 Task: Add Babo Botanicals Eucalyptus Remedy Plant Based Shampoo Bubble Bath & Wash to the cart.
Action: Mouse moved to (840, 288)
Screenshot: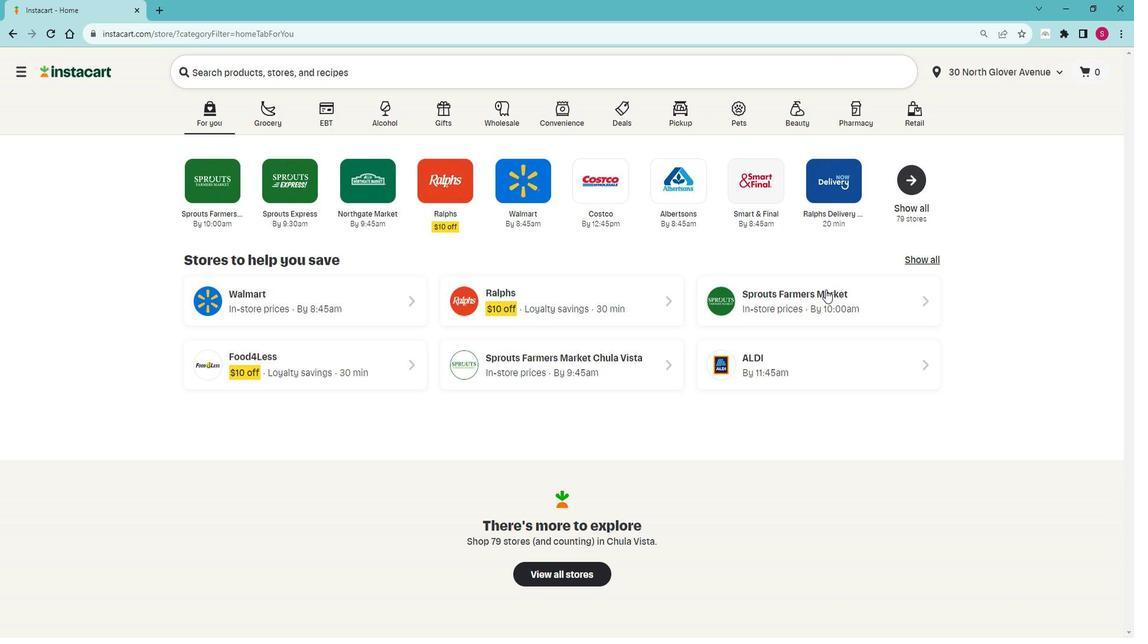 
Action: Mouse pressed left at (840, 288)
Screenshot: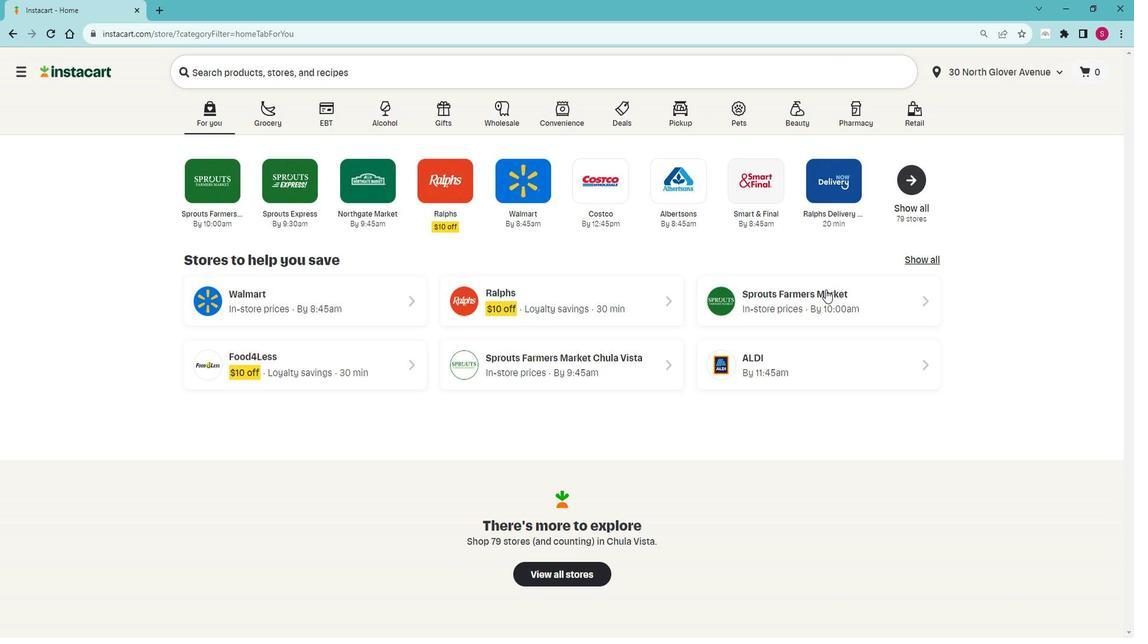 
Action: Mouse moved to (41, 463)
Screenshot: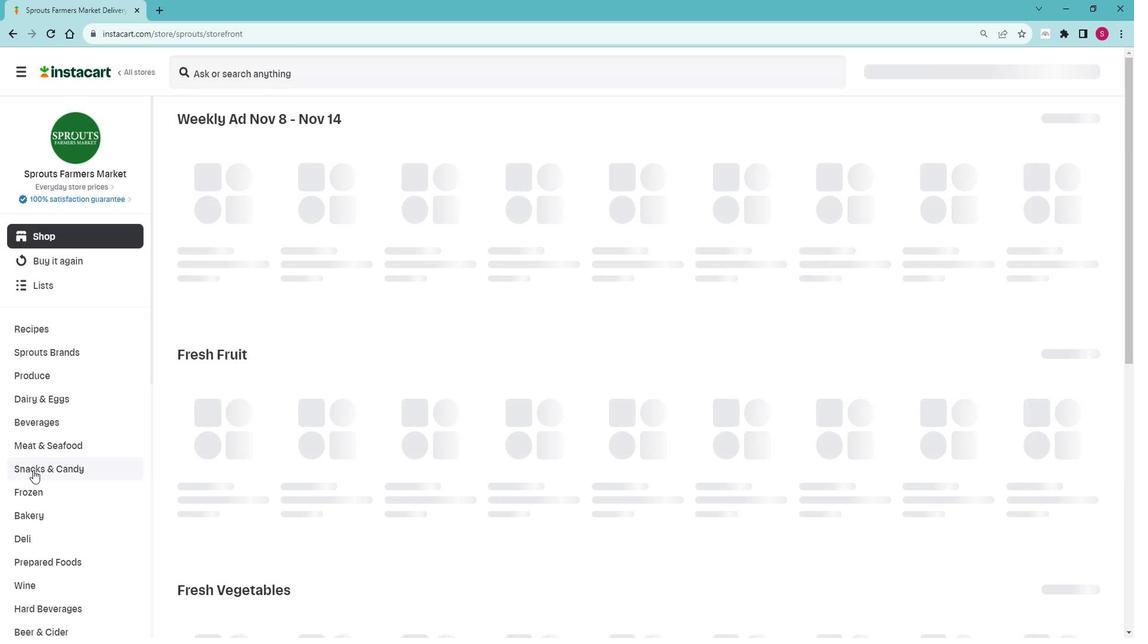 
Action: Mouse scrolled (41, 463) with delta (0, 0)
Screenshot: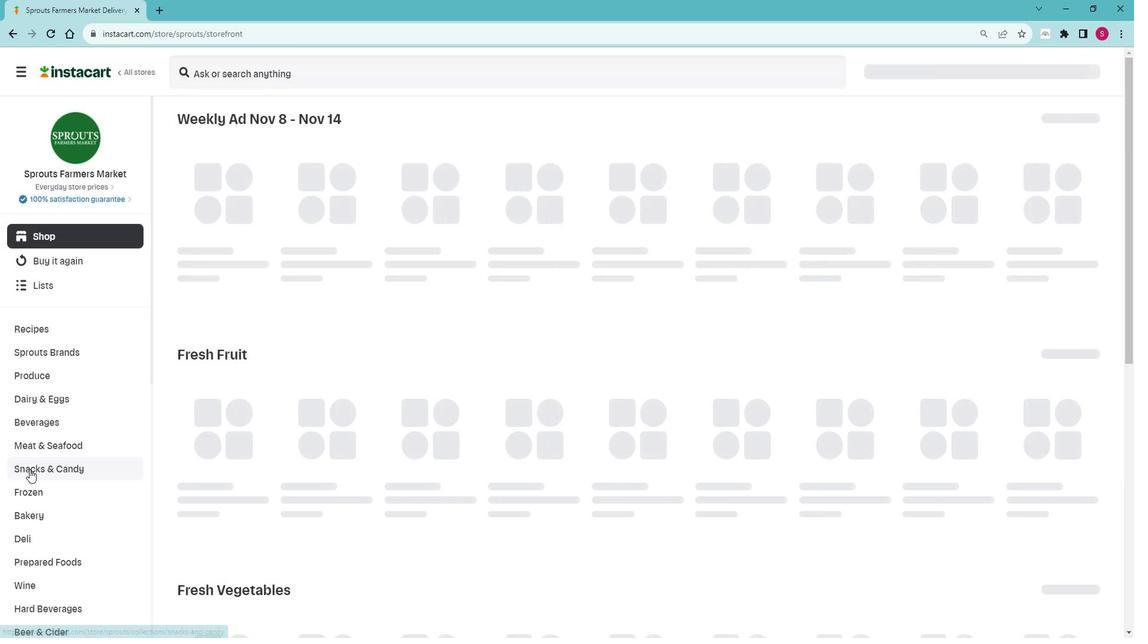 
Action: Mouse moved to (44, 467)
Screenshot: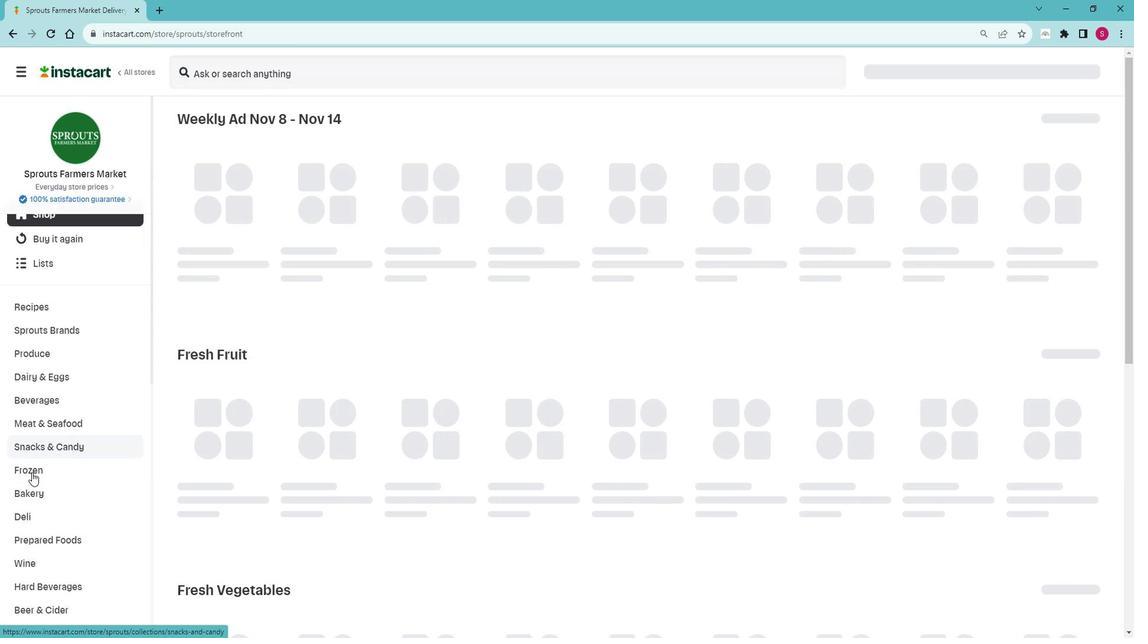 
Action: Mouse scrolled (44, 466) with delta (0, 0)
Screenshot: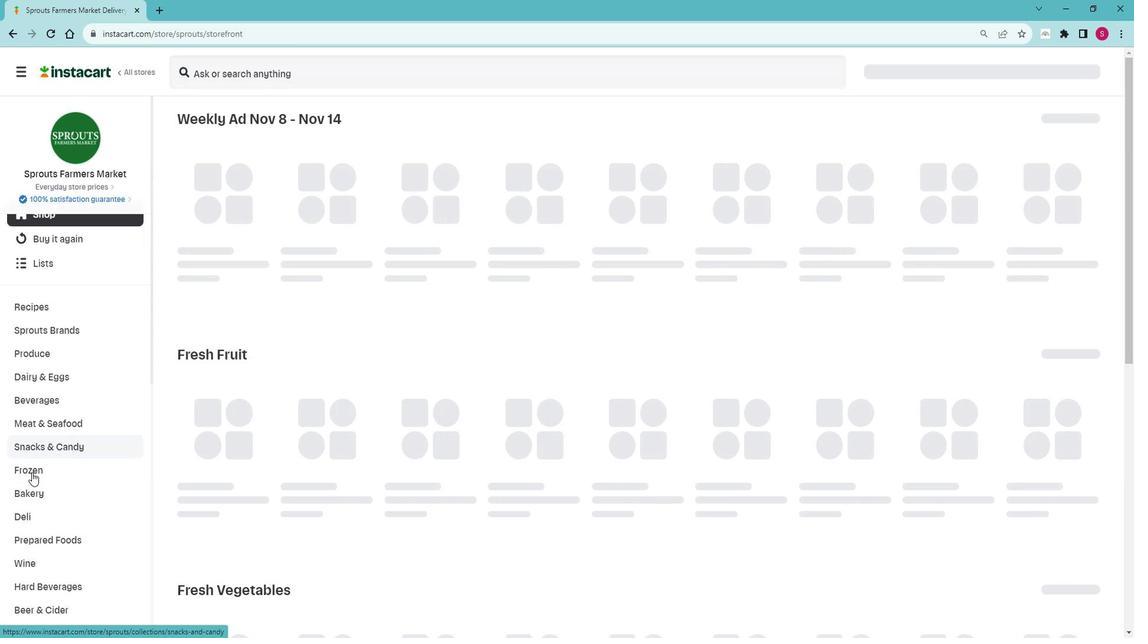 
Action: Mouse moved to (48, 469)
Screenshot: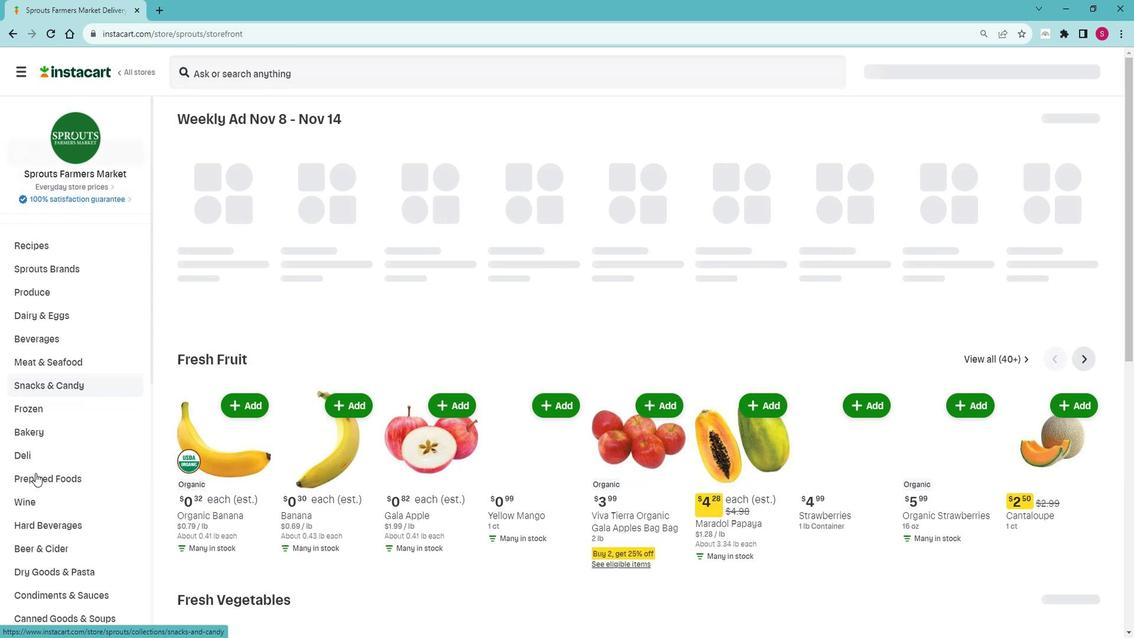 
Action: Mouse scrolled (48, 468) with delta (0, 0)
Screenshot: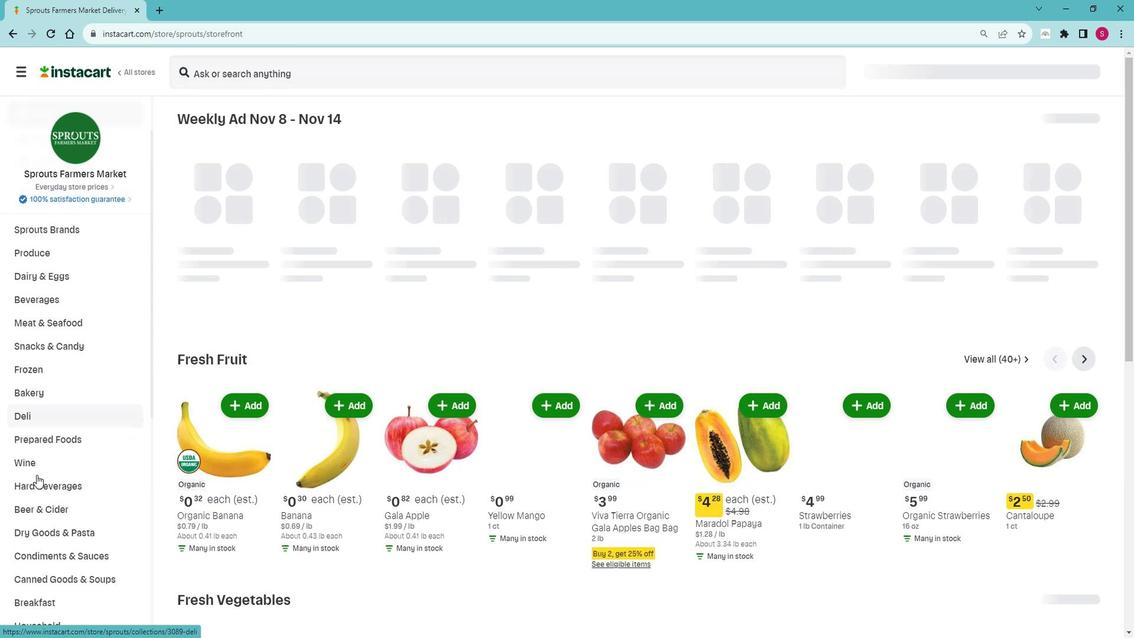 
Action: Mouse moved to (50, 471)
Screenshot: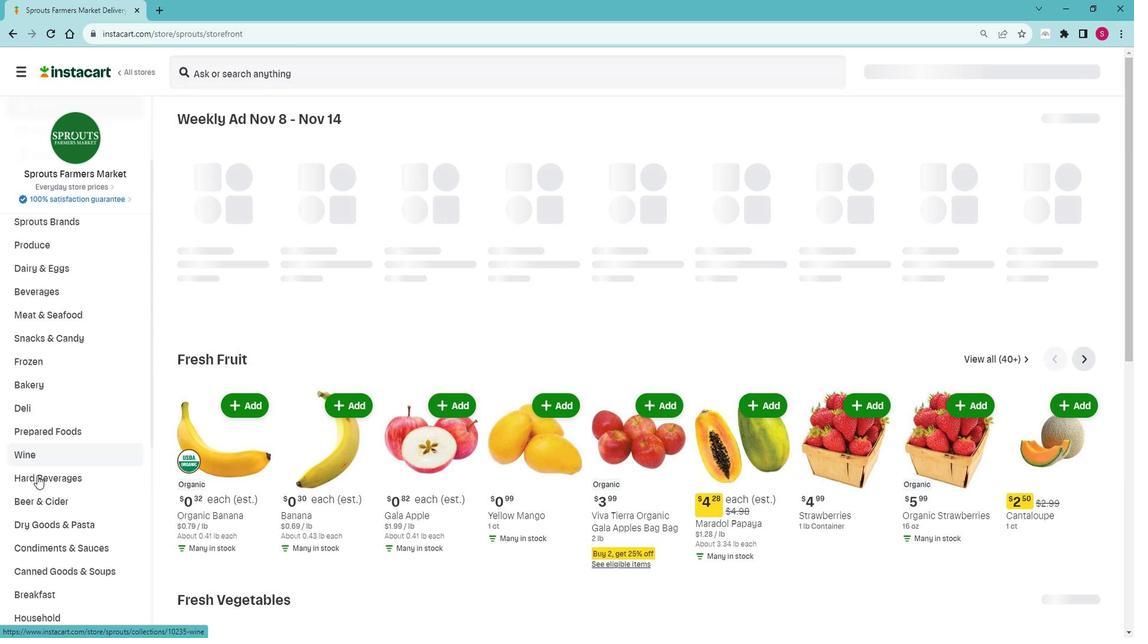 
Action: Mouse scrolled (50, 471) with delta (0, 0)
Screenshot: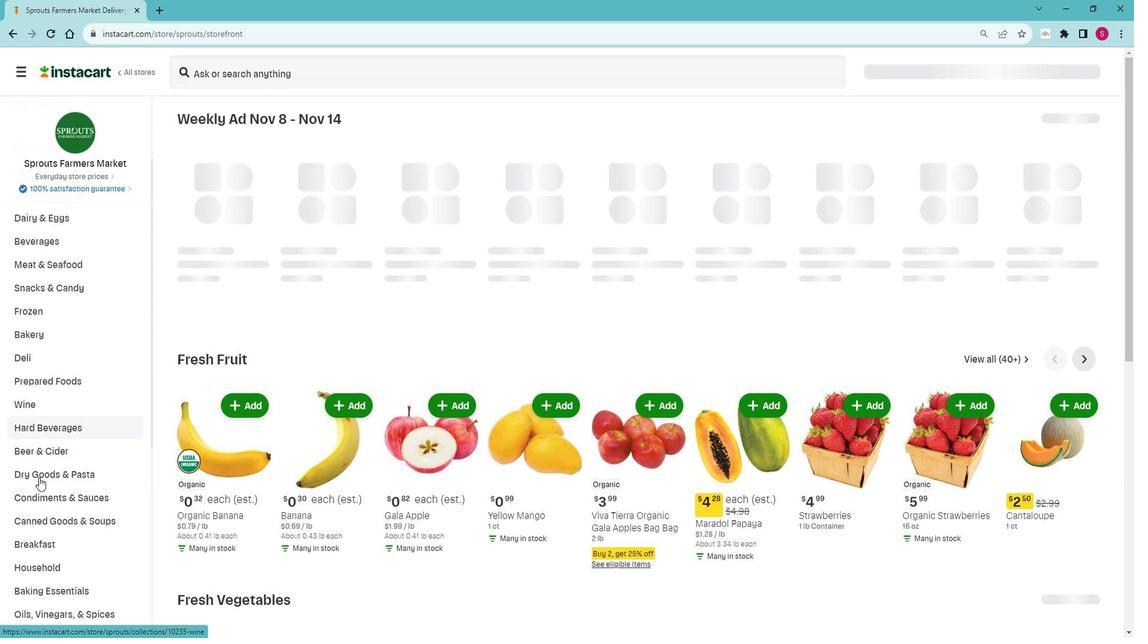
Action: Mouse moved to (52, 471)
Screenshot: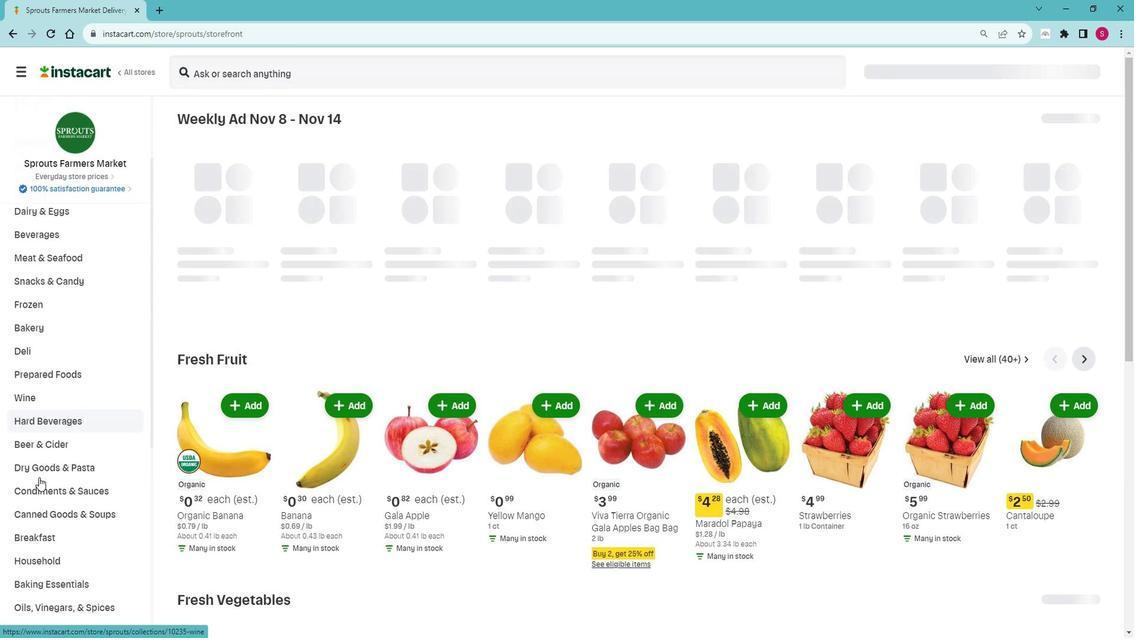 
Action: Mouse scrolled (52, 471) with delta (0, 0)
Screenshot: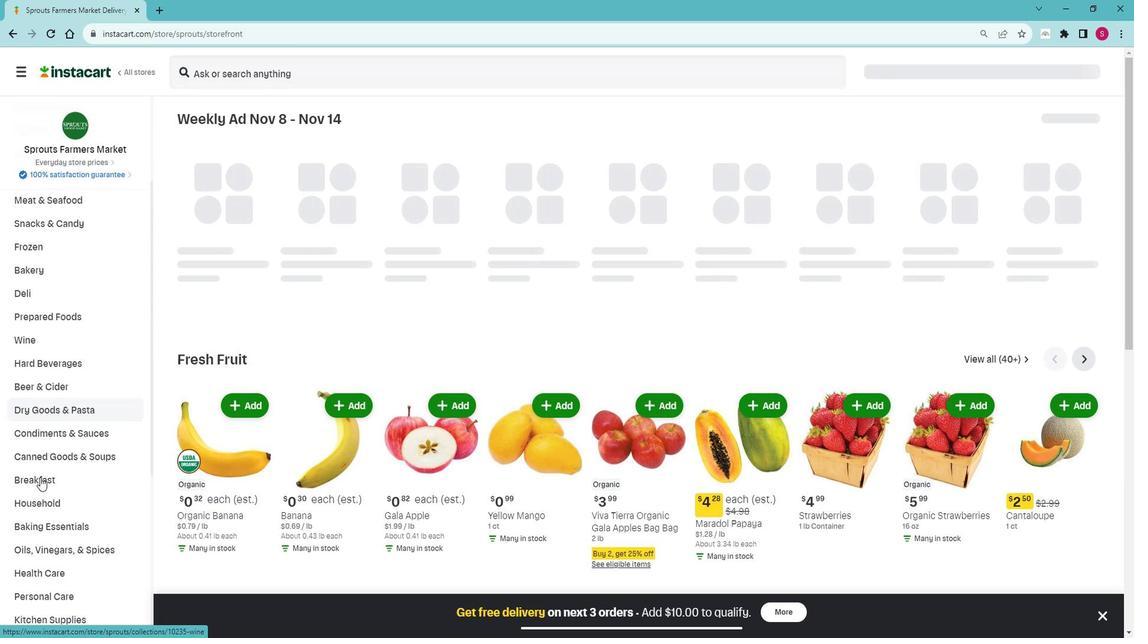 
Action: Mouse moved to (54, 473)
Screenshot: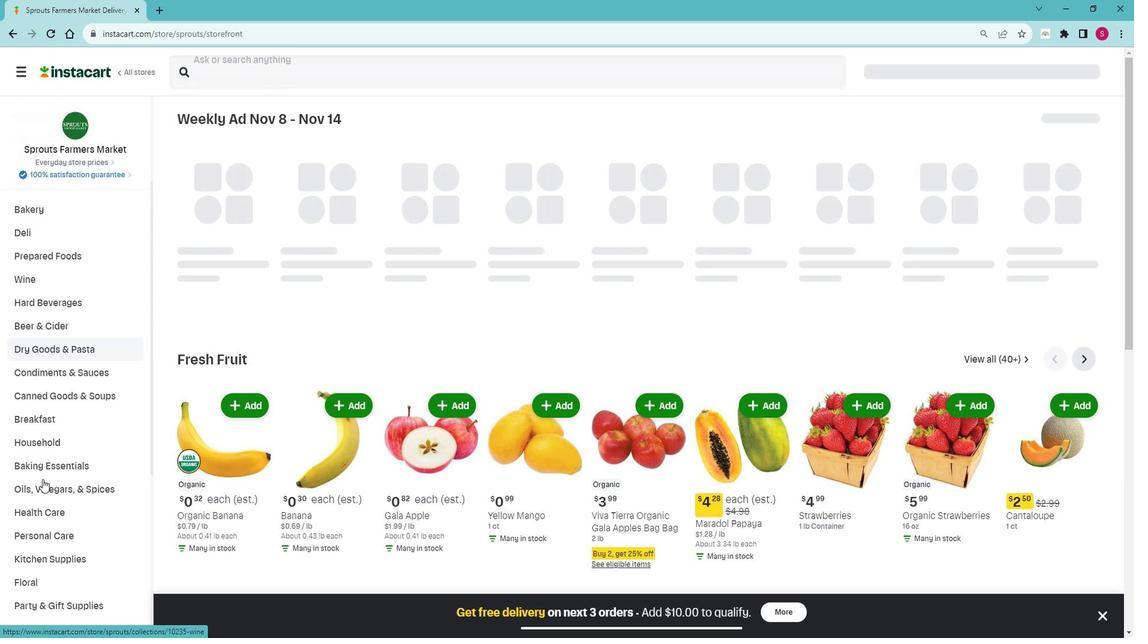 
Action: Mouse scrolled (54, 472) with delta (0, 0)
Screenshot: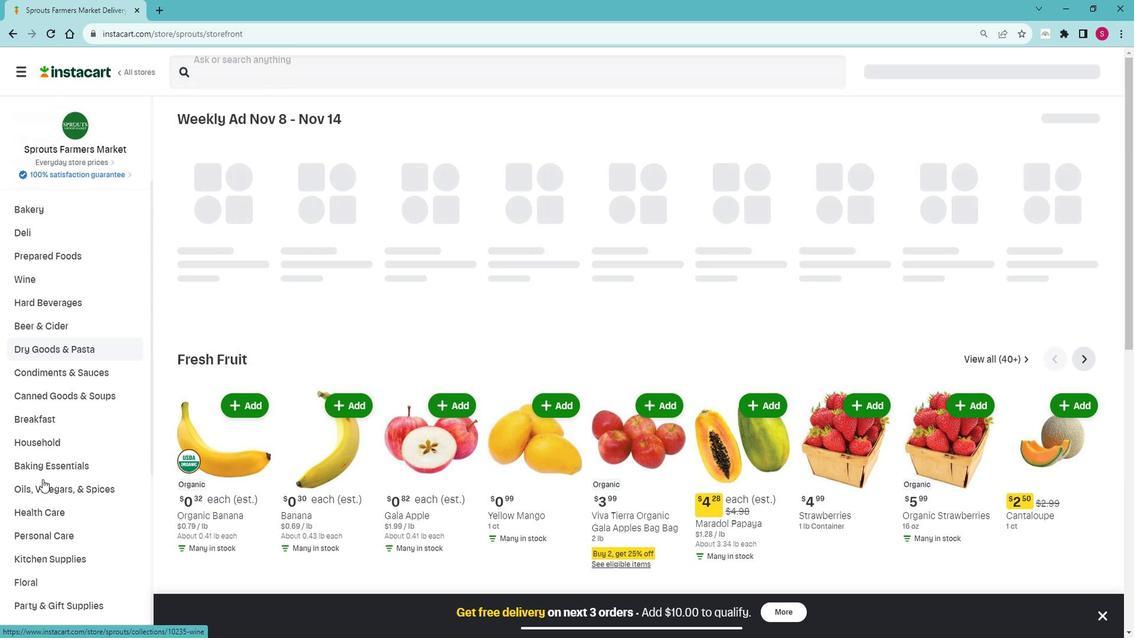 
Action: Mouse moved to (81, 468)
Screenshot: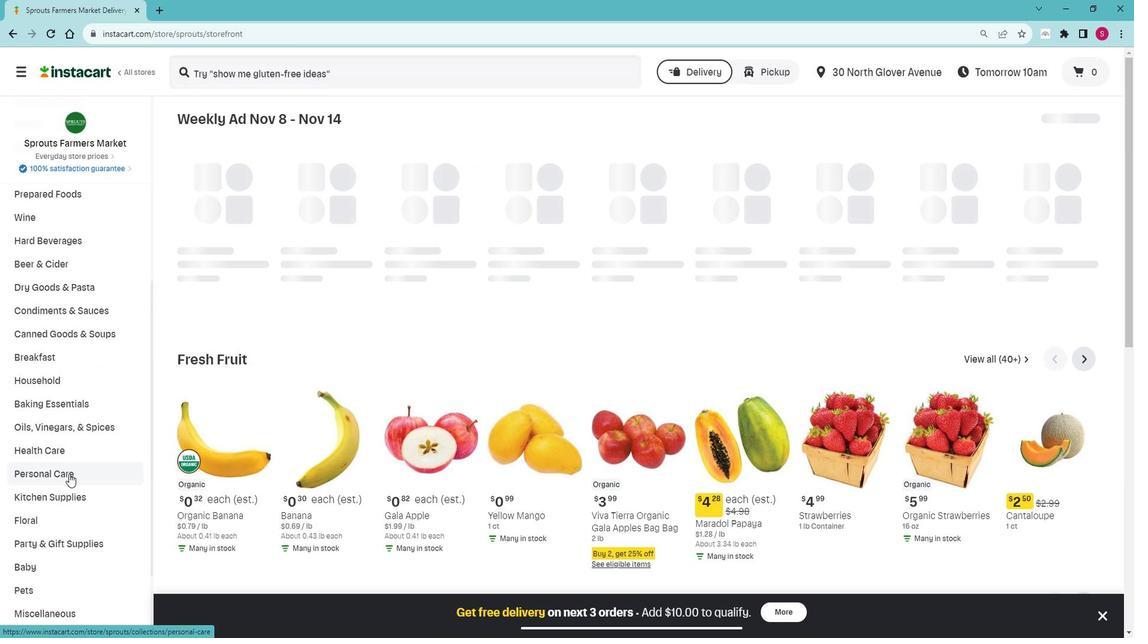 
Action: Mouse pressed left at (81, 468)
Screenshot: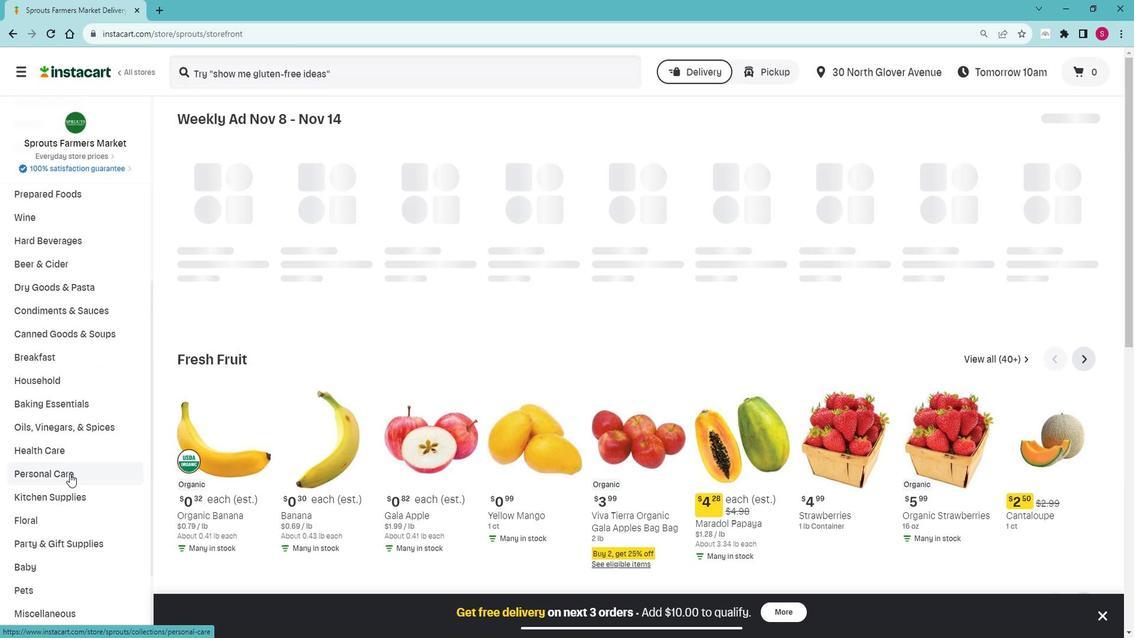 
Action: Mouse moved to (76, 491)
Screenshot: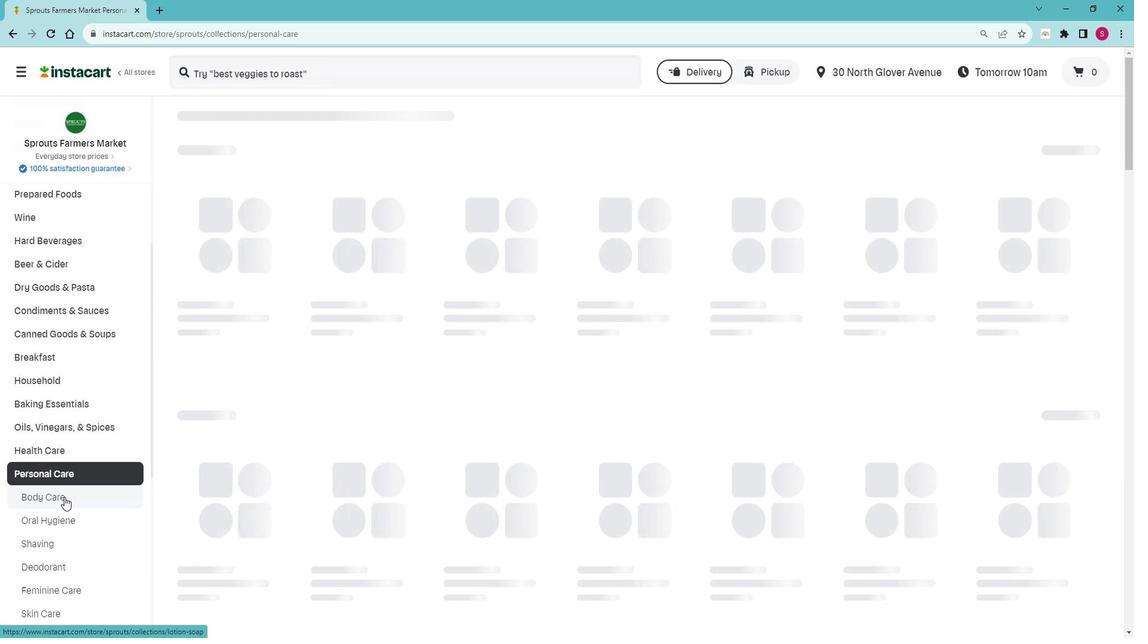 
Action: Mouse pressed left at (76, 491)
Screenshot: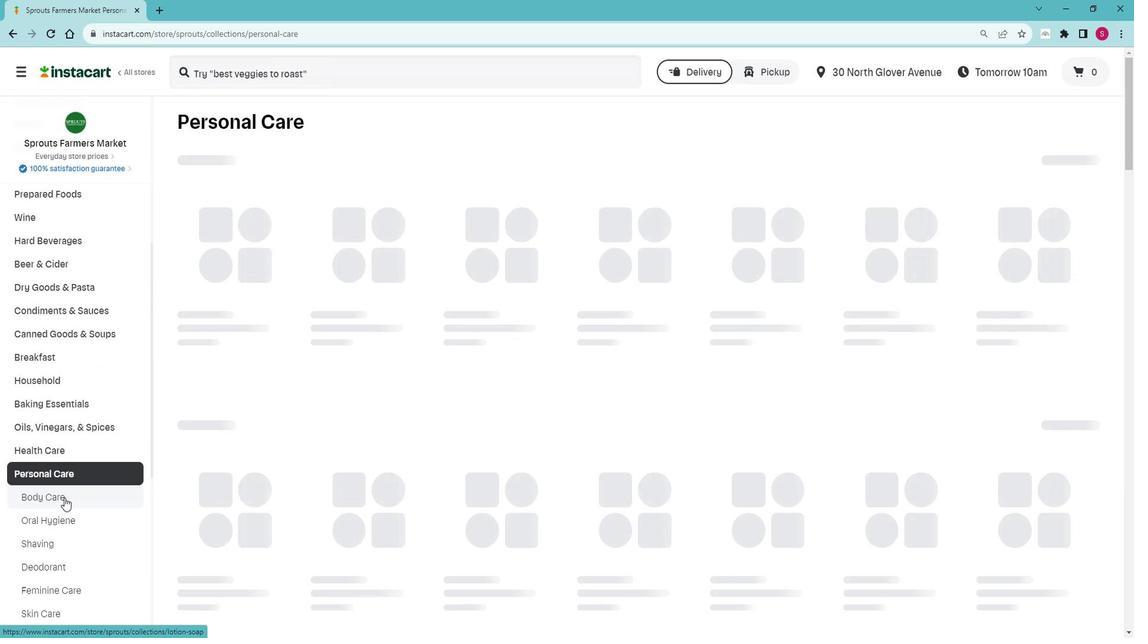 
Action: Mouse moved to (476, 175)
Screenshot: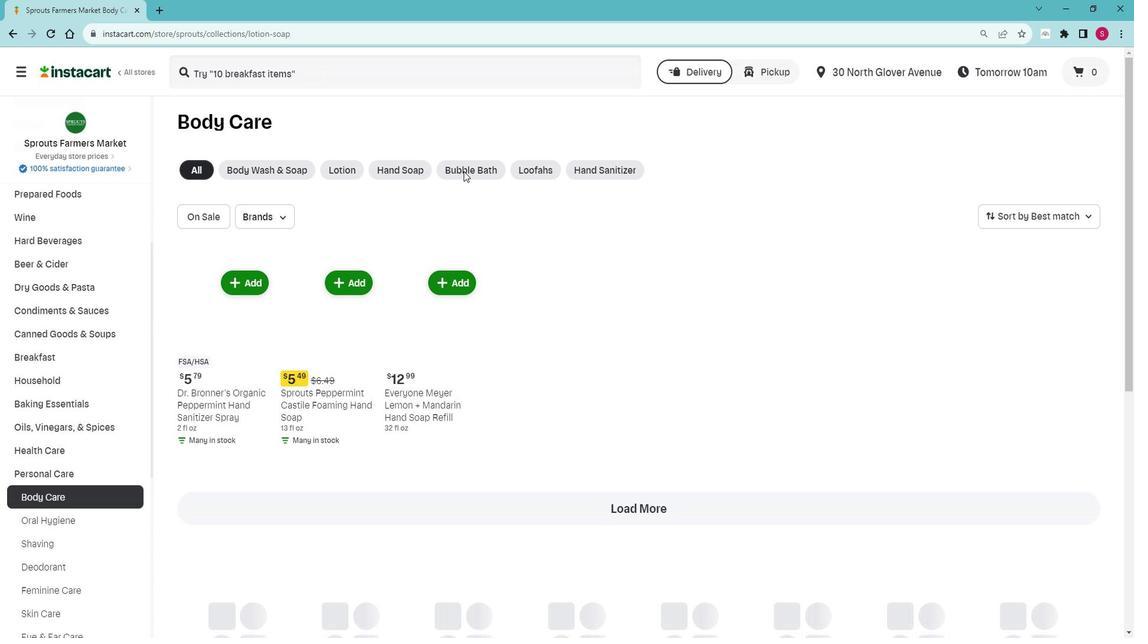 
Action: Mouse pressed left at (476, 175)
Screenshot: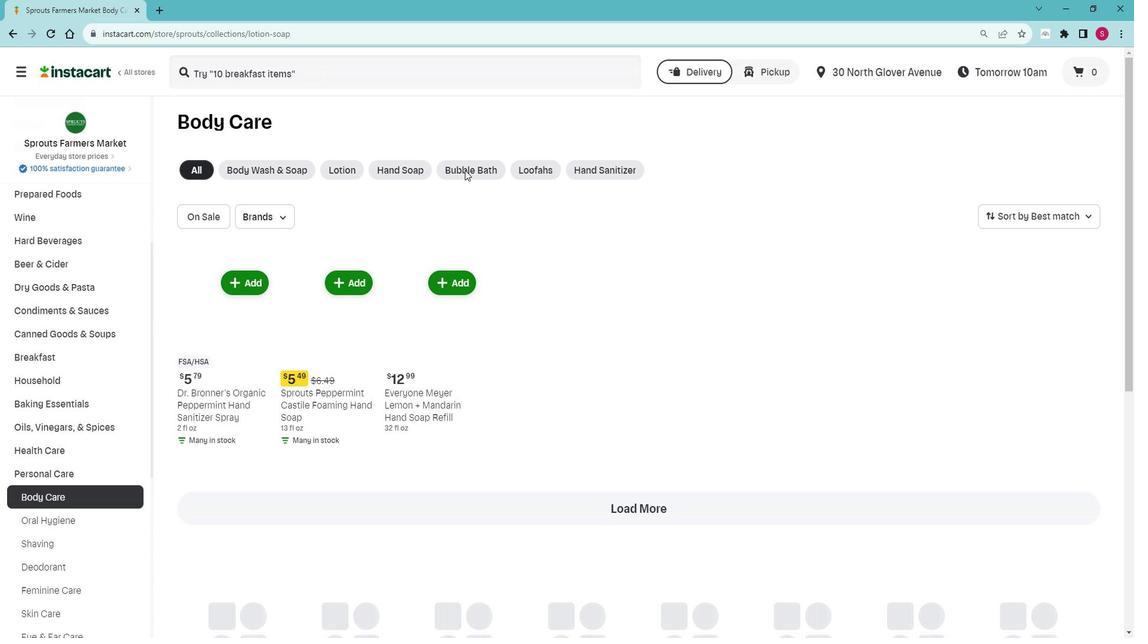 
Action: Mouse moved to (364, 85)
Screenshot: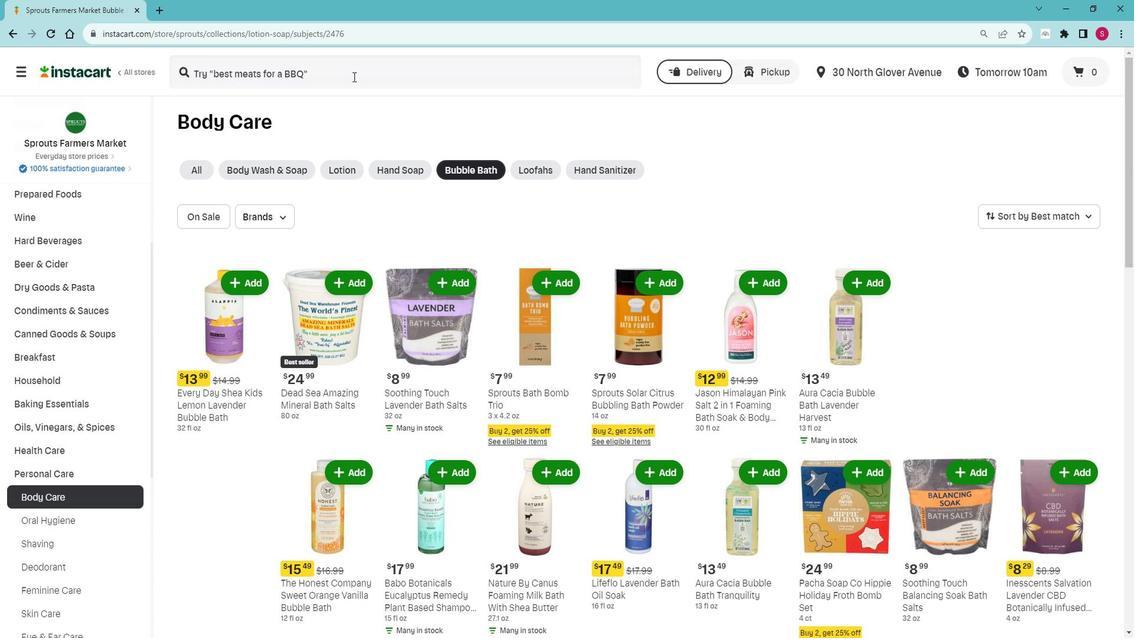 
Action: Mouse pressed left at (364, 85)
Screenshot: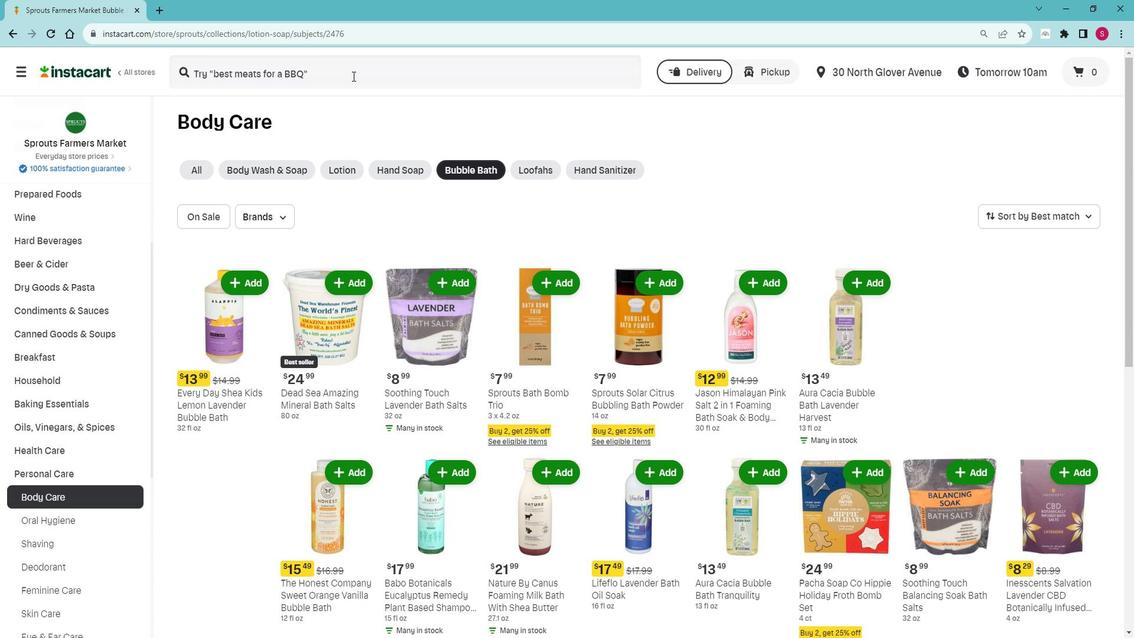 
Action: Mouse moved to (366, 83)
Screenshot: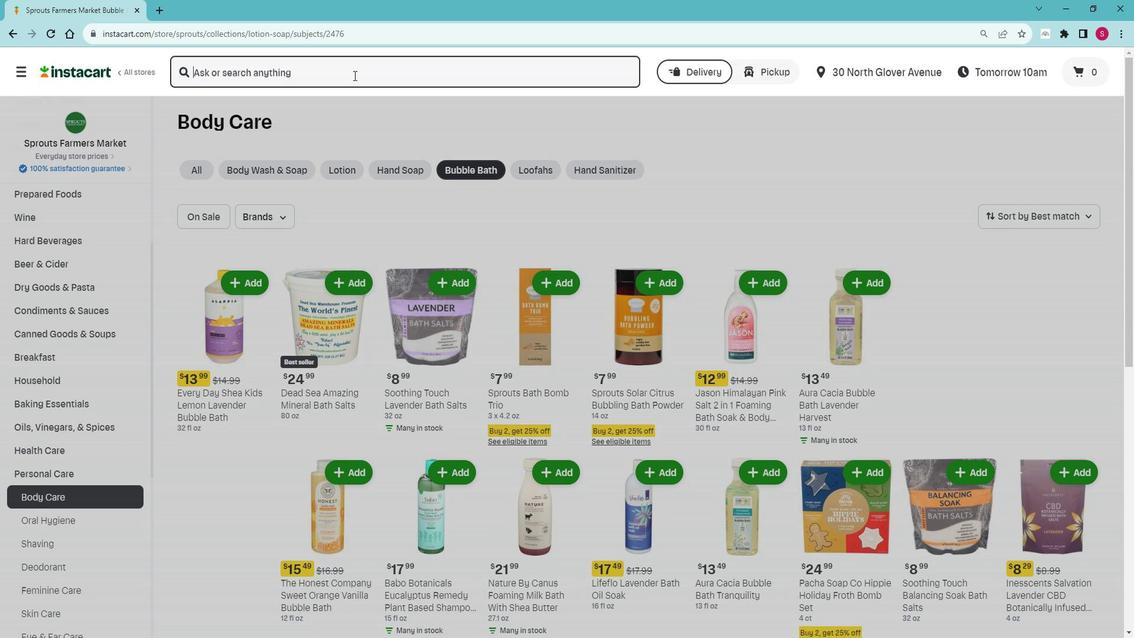 
Action: Key pressed <Key.shift>Bobo<Key.space><Key.shift>Bpo<Key.backspace><Key.backspace>otanicals<Key.space><Key.shift>Eucalyptus<Key.space><Key.shift>Remedy<Key.space><Key.shift>Plant<Key.space><Key.shift>Based<Key.space><Key.shift>Shampoo<Key.space><Key.shift>Bubble<Key.space><Key.shift>Bath<Key.space><Key.space><Key.shift>&<Key.space><Key.shift>Wash<Key.space><Key.enter>
Screenshot: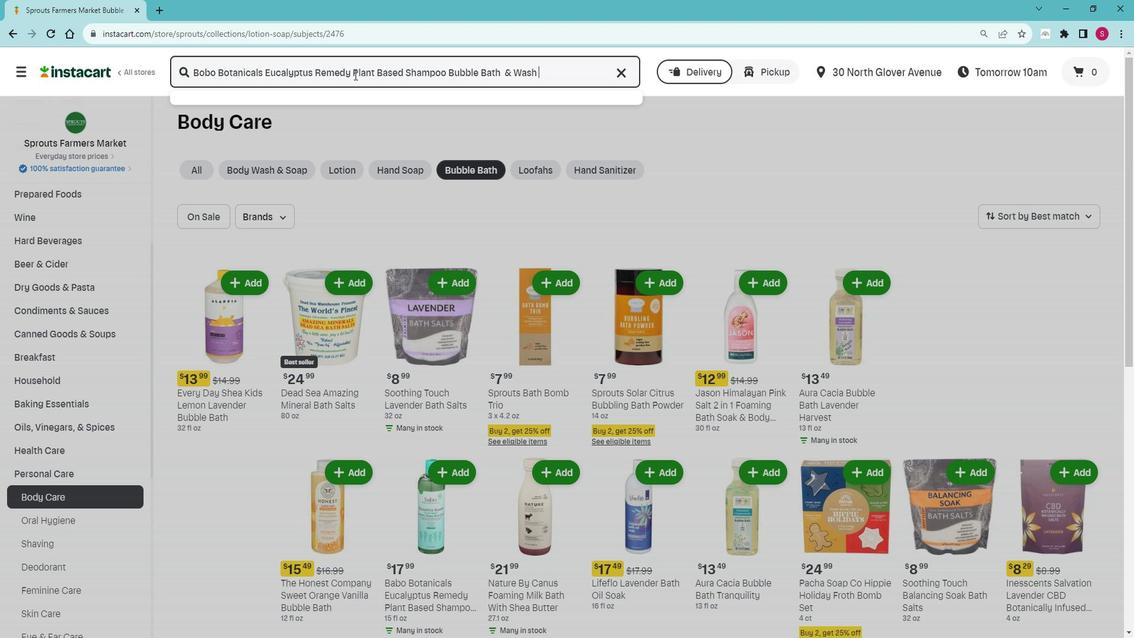 
Action: Mouse moved to (906, 175)
Screenshot: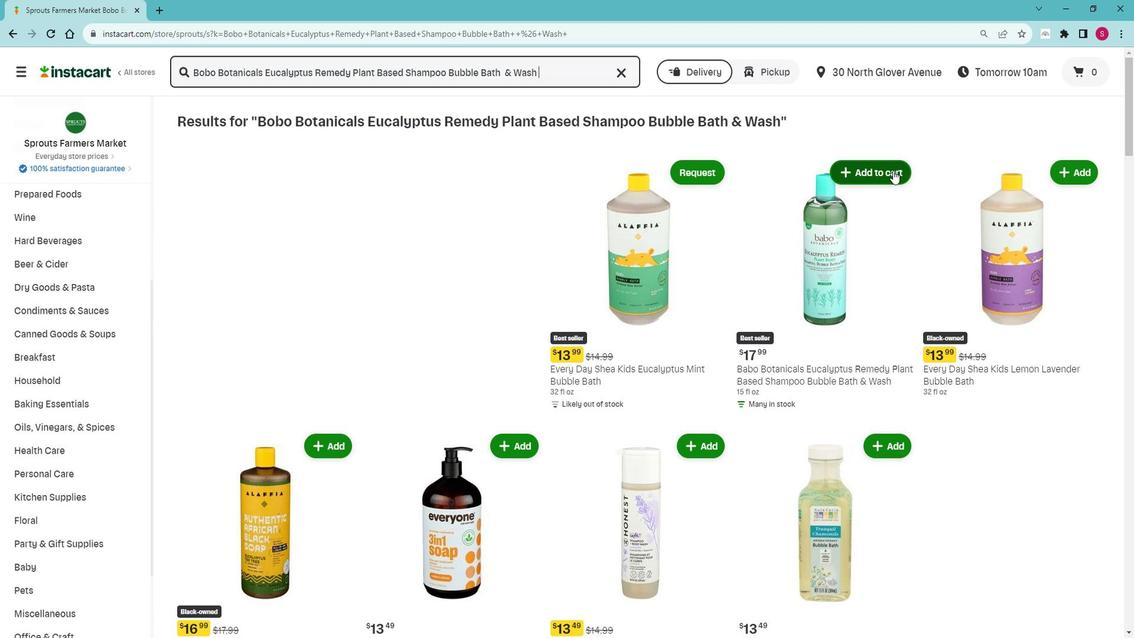 
Action: Mouse pressed left at (906, 175)
Screenshot: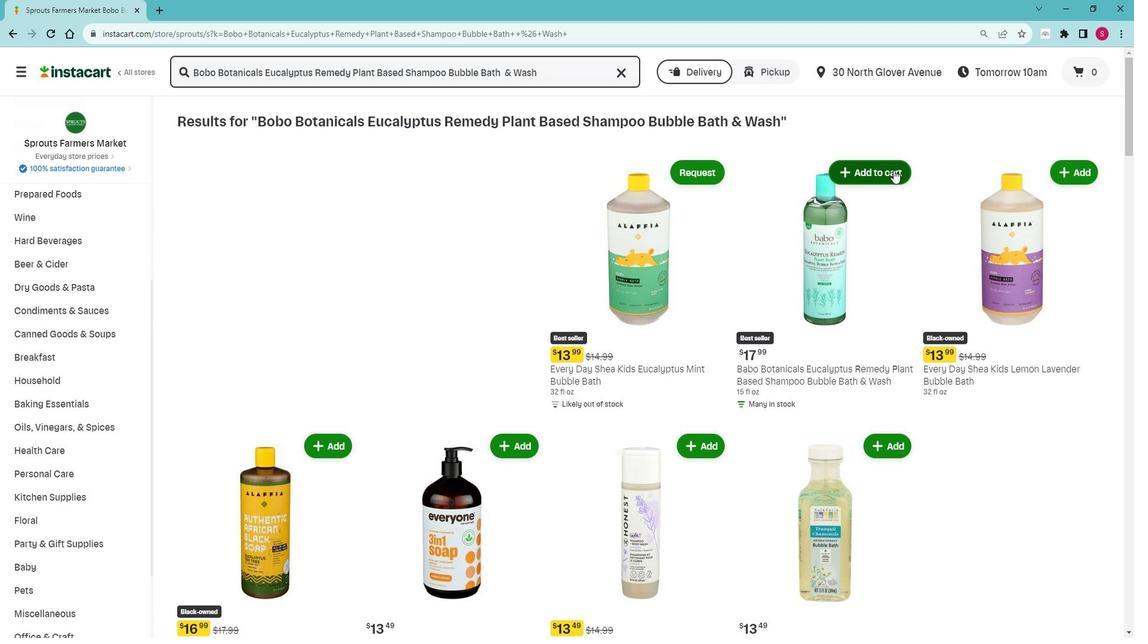 
Action: Mouse moved to (797, 67)
Screenshot: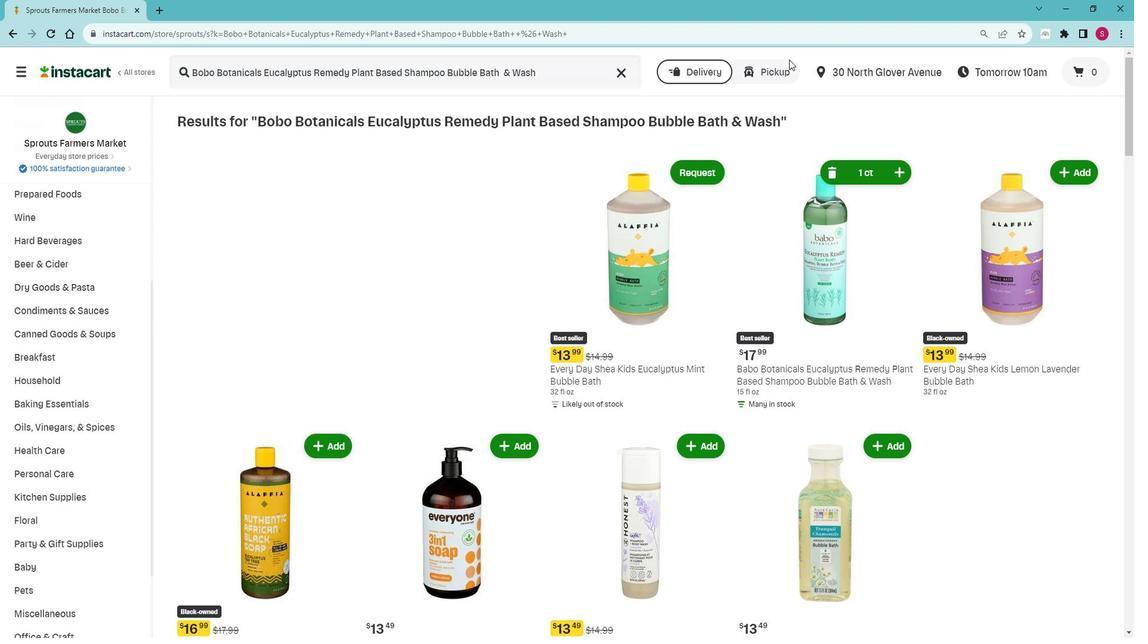 
